 Task: Change line weight  to 2PX.
Action: Mouse moved to (449, 259)
Screenshot: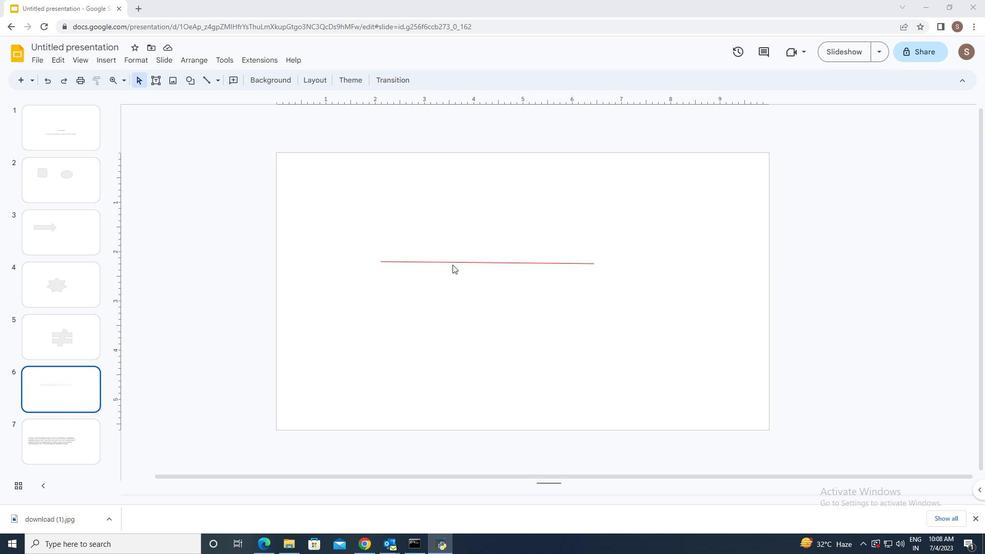 
Action: Mouse pressed left at (449, 259)
Screenshot: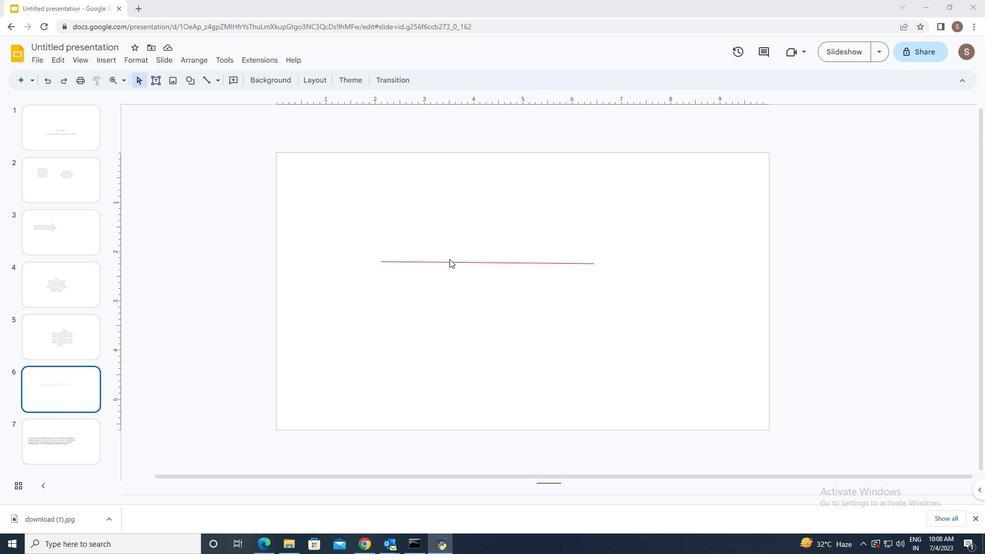 
Action: Mouse moved to (448, 261)
Screenshot: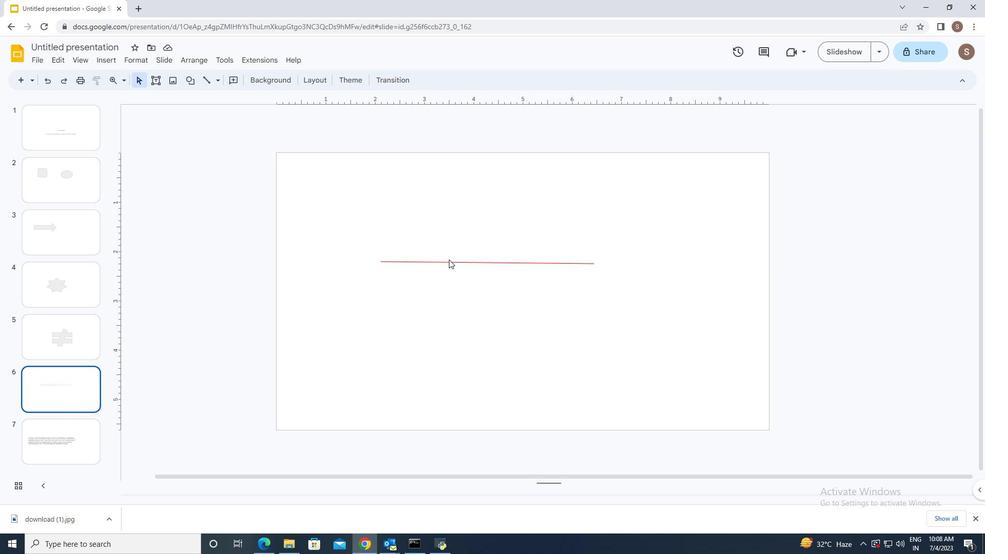 
Action: Mouse pressed left at (448, 261)
Screenshot: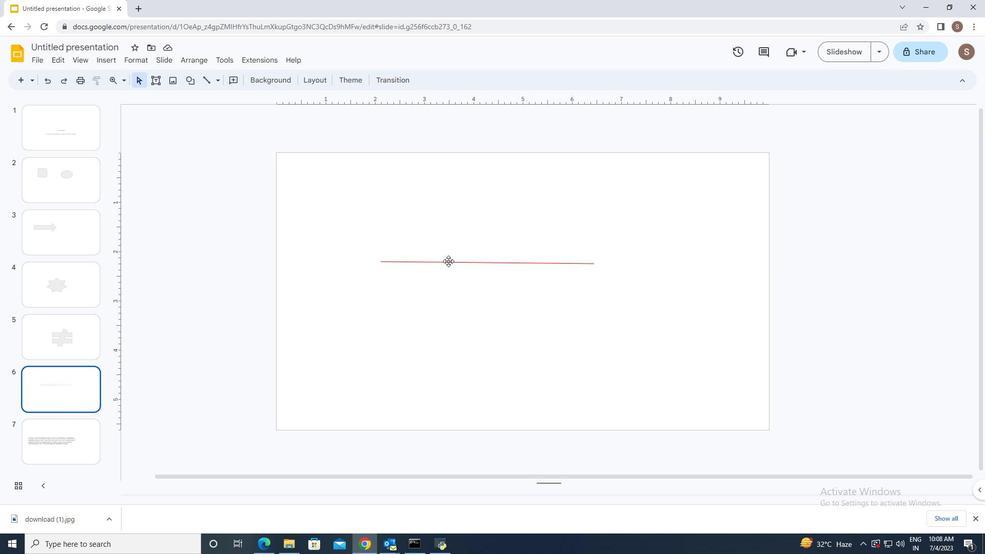 
Action: Mouse moved to (250, 80)
Screenshot: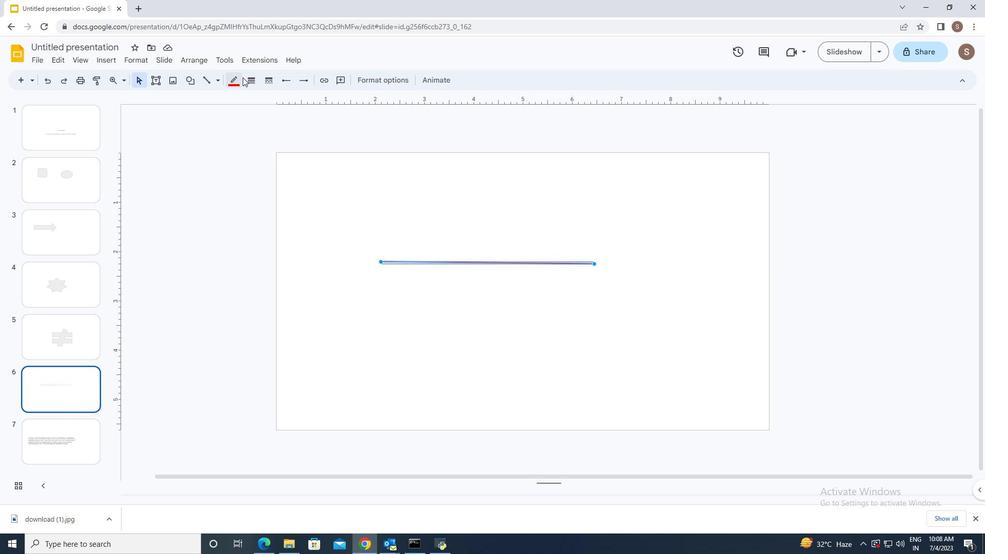 
Action: Mouse pressed left at (250, 80)
Screenshot: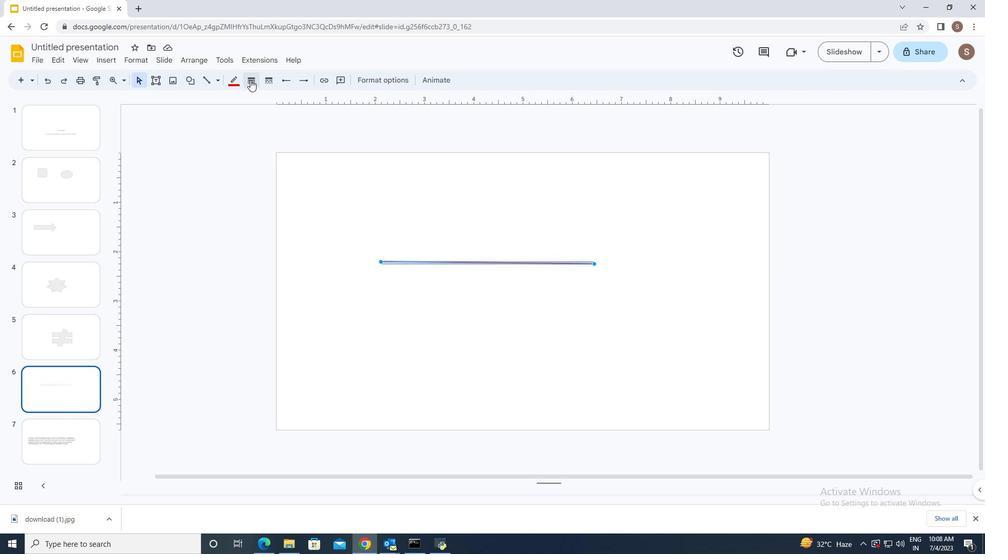 
Action: Mouse moved to (262, 114)
Screenshot: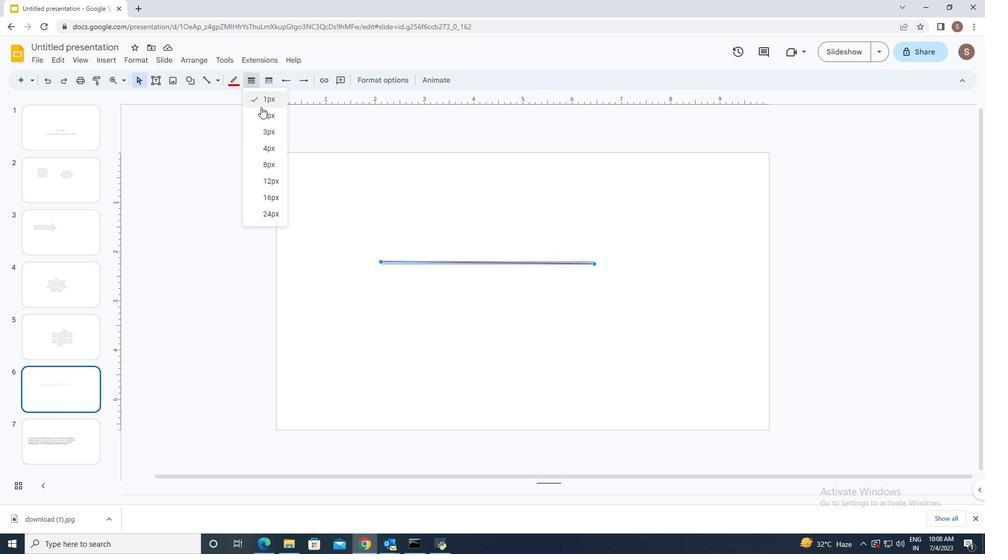 
Action: Mouse pressed left at (262, 114)
Screenshot: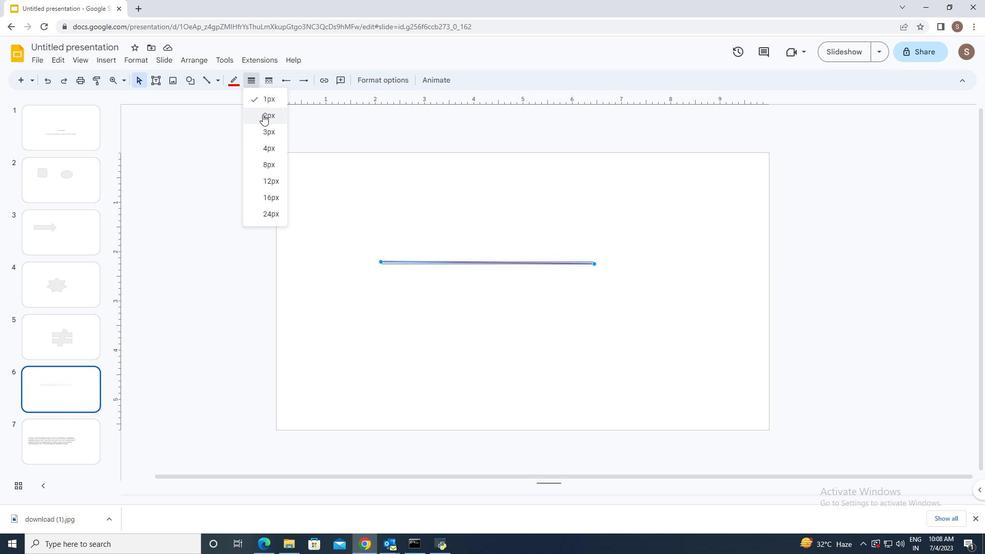 
Action: Mouse moved to (390, 249)
Screenshot: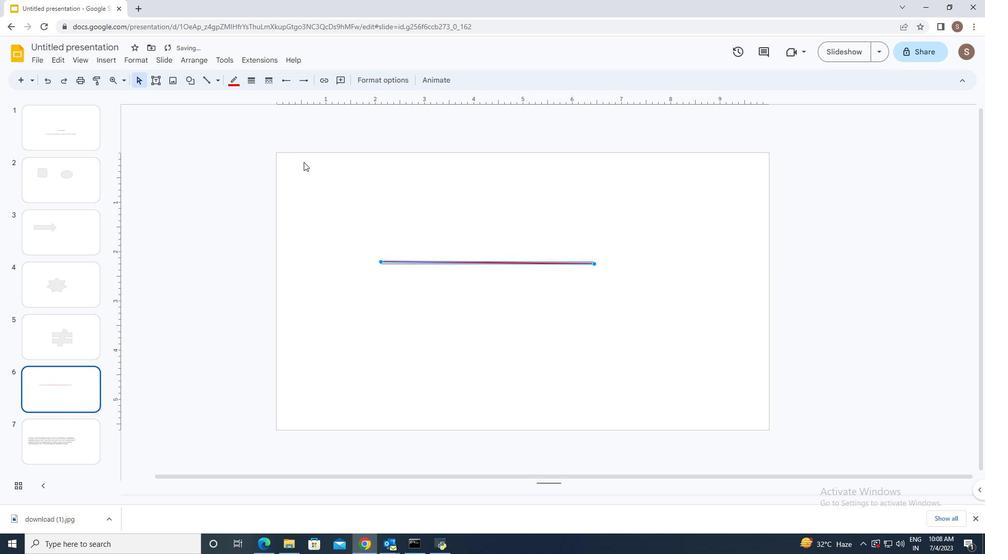 
Action: Mouse pressed left at (390, 249)
Screenshot: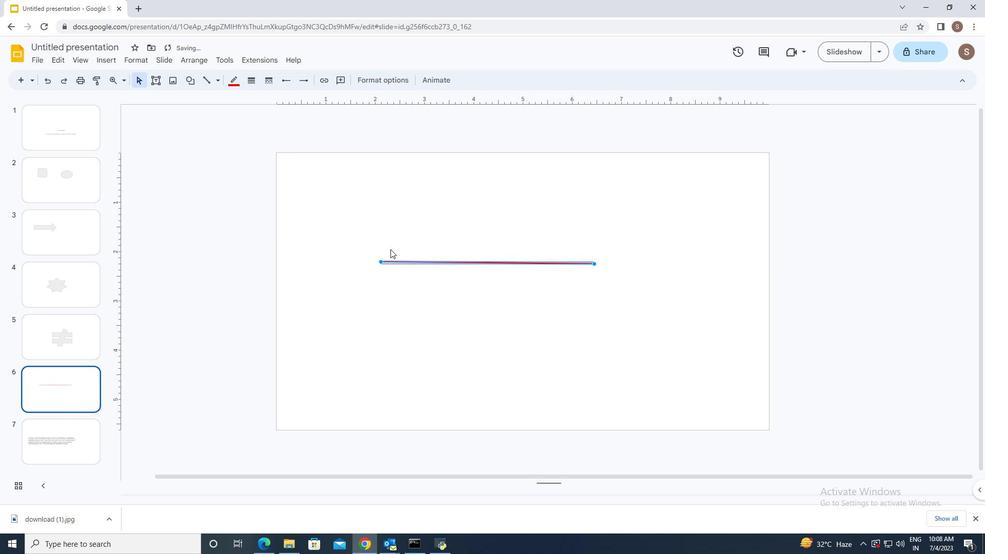 
